 Task: In the  document Volunteerism.doc, select heading and apply ' Italics' Use the "find feature" to find mentioned word and apply Strikethrough in: ' fosters a stronger sense of empathy'
Action: Mouse moved to (323, 184)
Screenshot: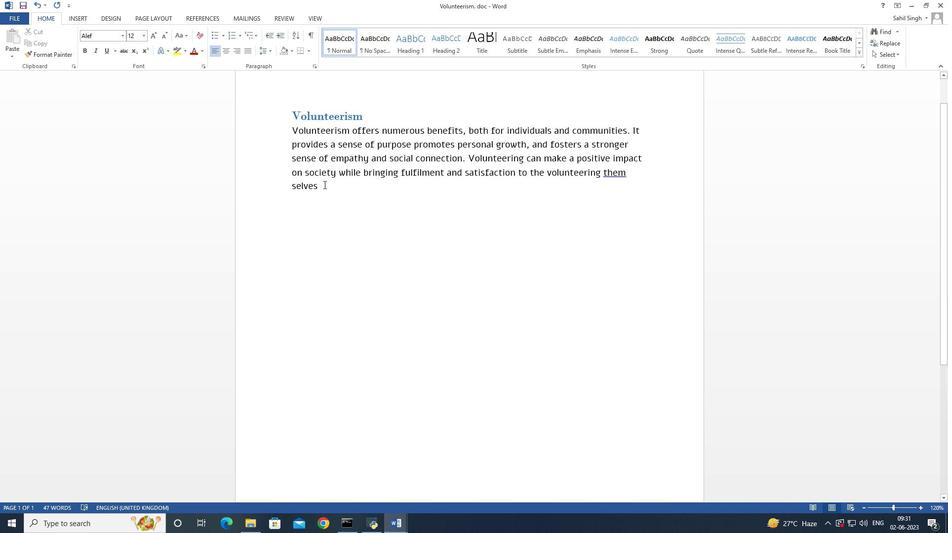 
Action: Mouse pressed left at (323, 184)
Screenshot: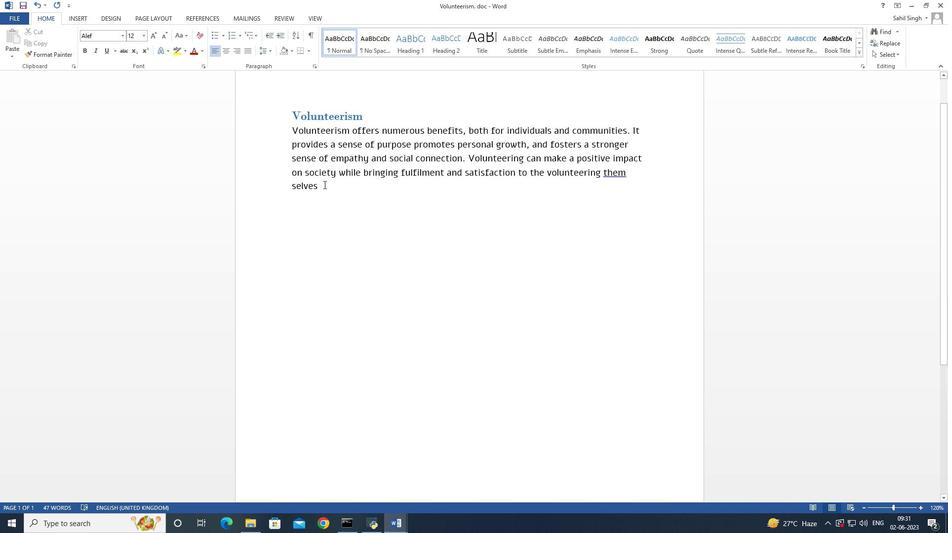 
Action: Mouse moved to (275, 132)
Screenshot: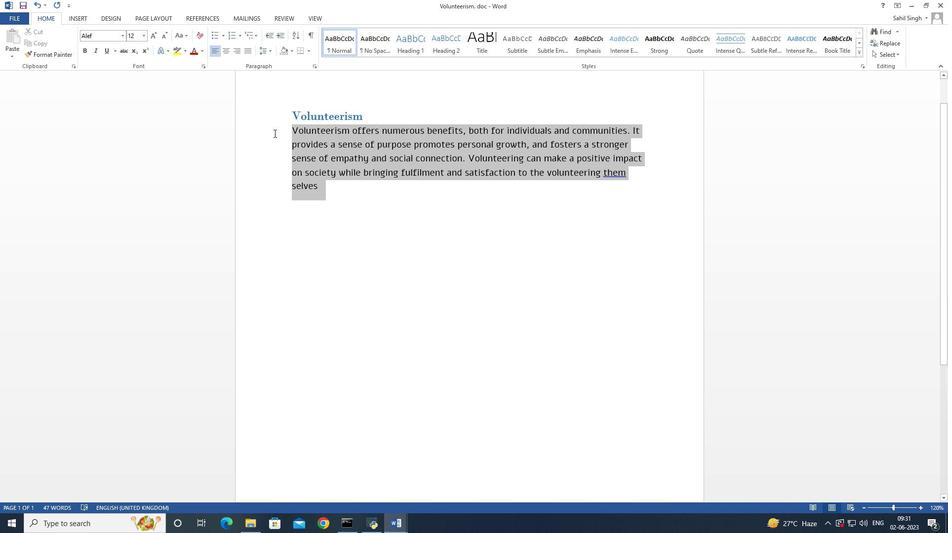 
Action: Key pressed ctrl+F<Key.shift>Fosters<Key.enter>
Screenshot: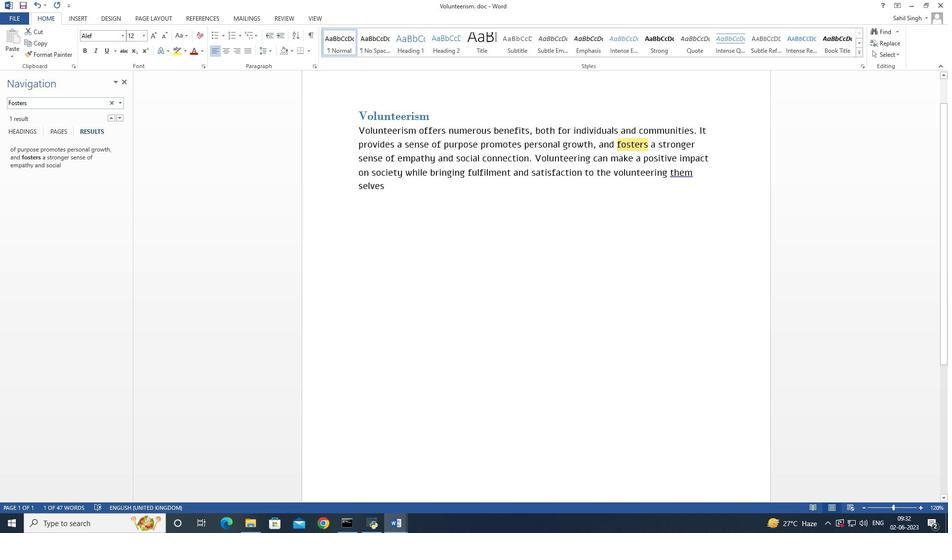 
Action: Mouse moved to (121, 49)
Screenshot: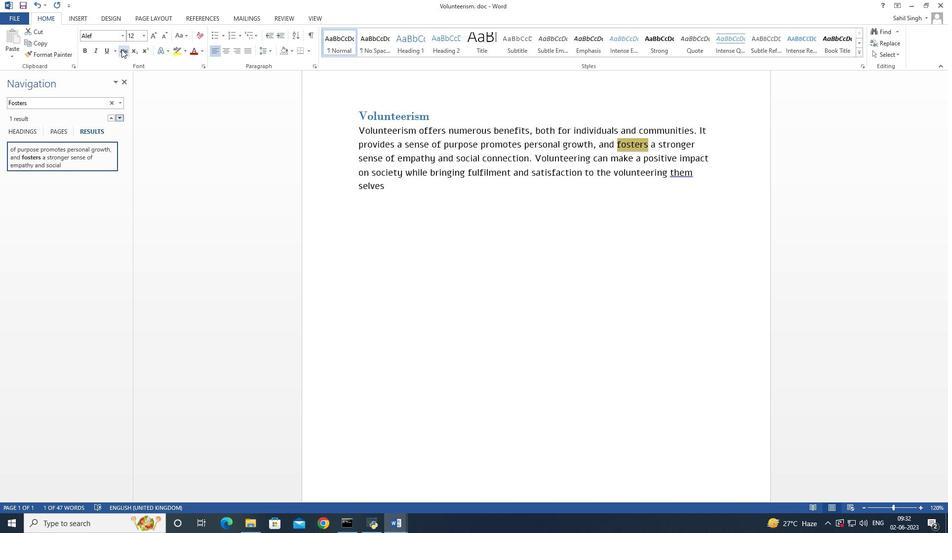
Action: Mouse pressed left at (121, 49)
Screenshot: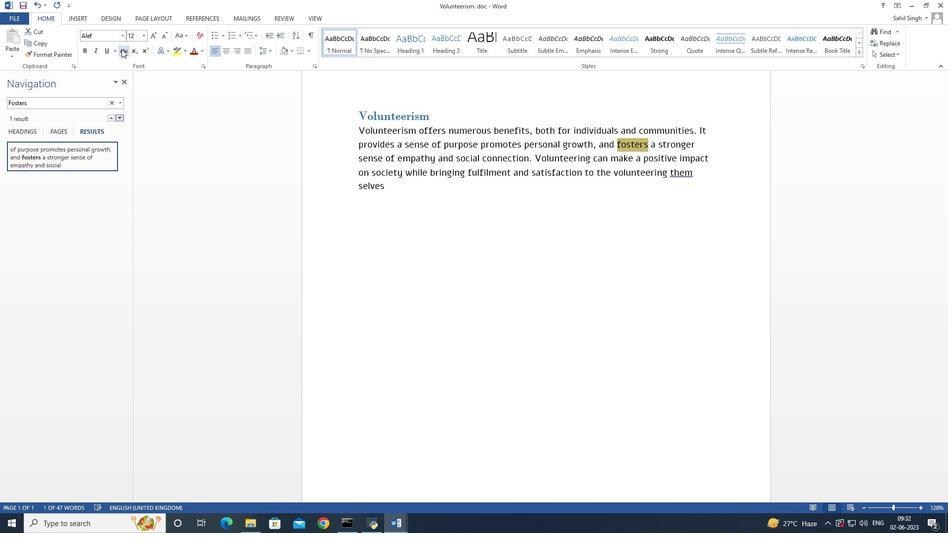 
Action: Mouse moved to (125, 82)
Screenshot: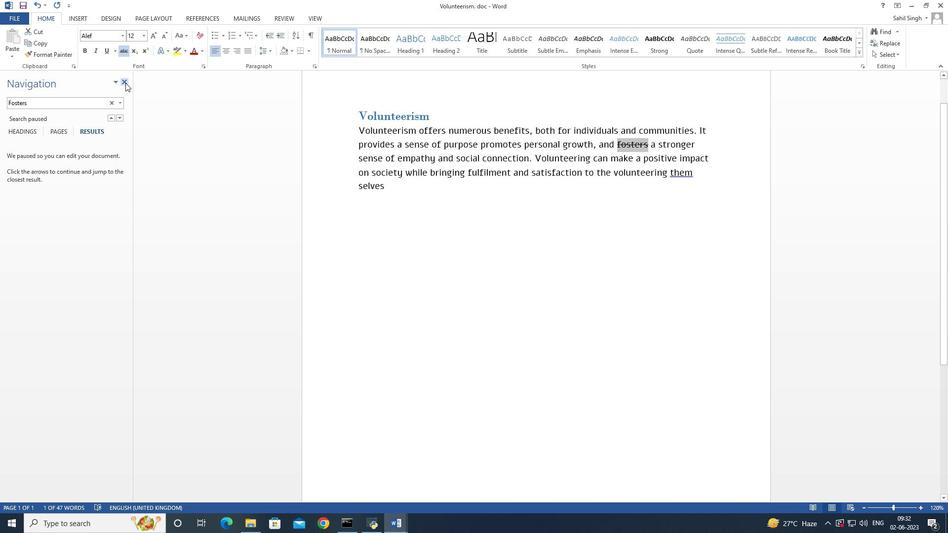 
Action: Mouse pressed left at (125, 82)
Screenshot: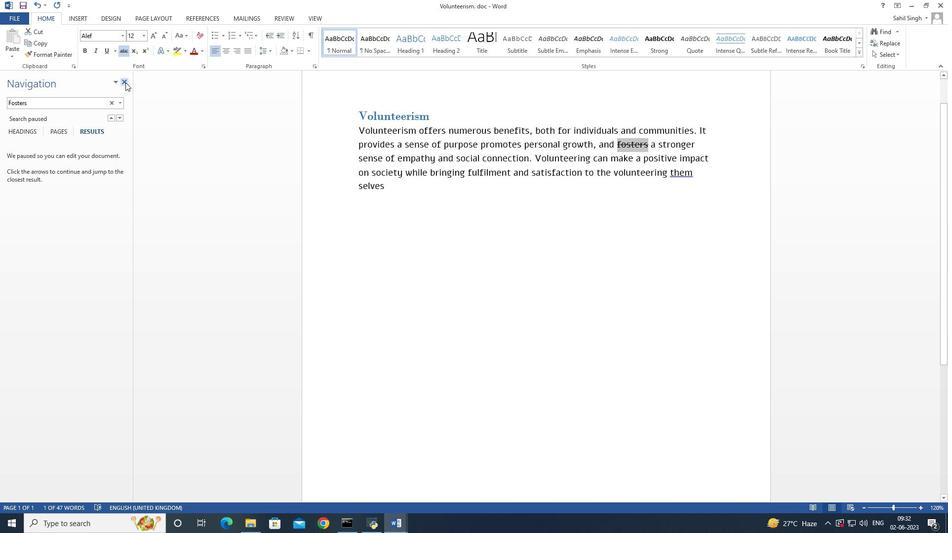 
Action: Mouse moved to (366, 115)
Screenshot: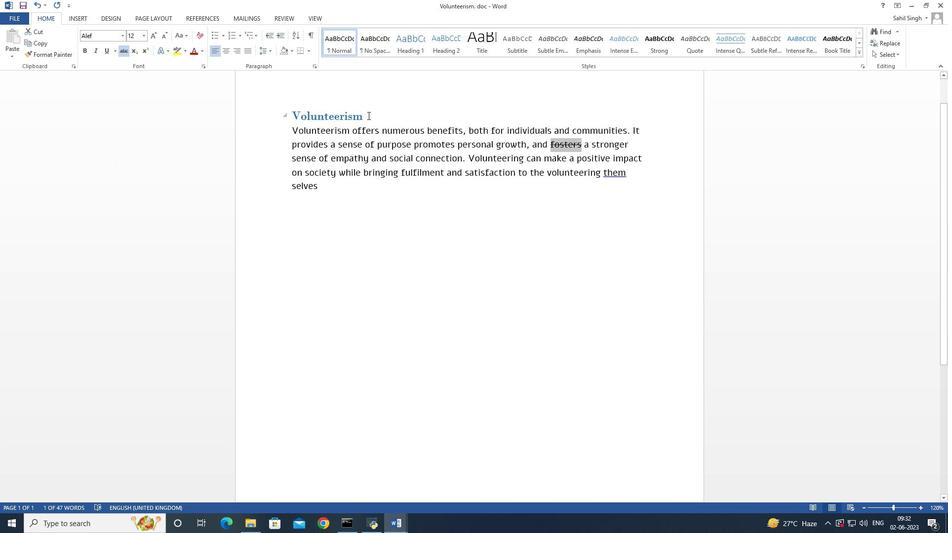 
Action: Mouse pressed left at (366, 115)
Screenshot: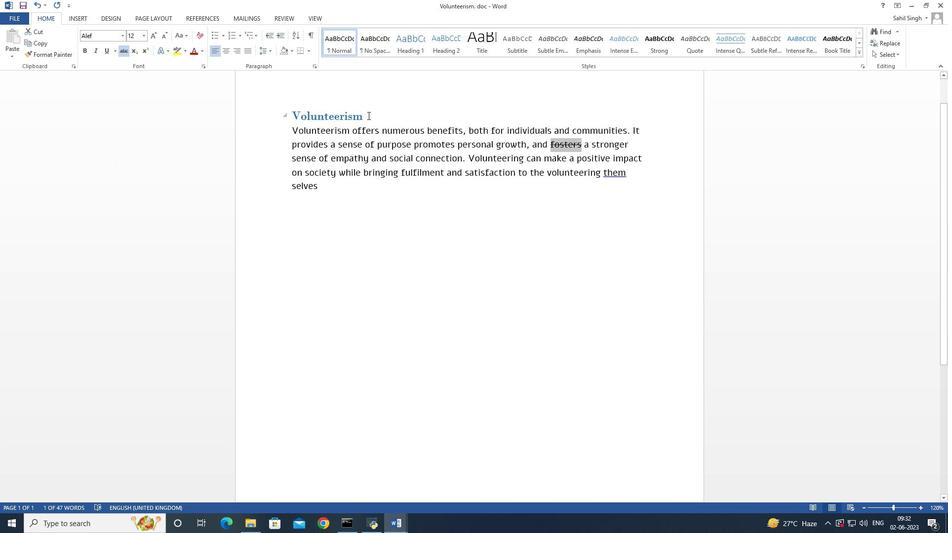 
Action: Mouse moved to (305, 83)
Screenshot: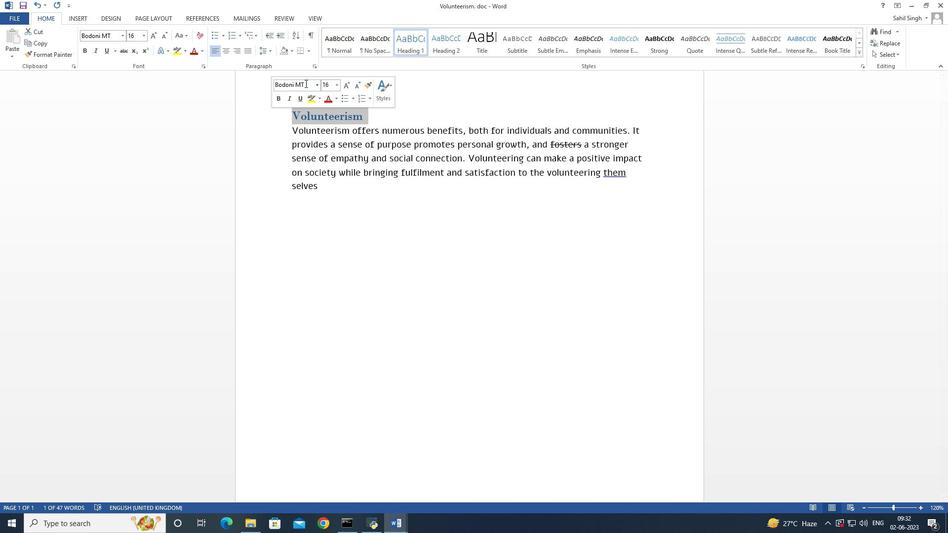 
Action: Mouse pressed left at (305, 83)
Screenshot: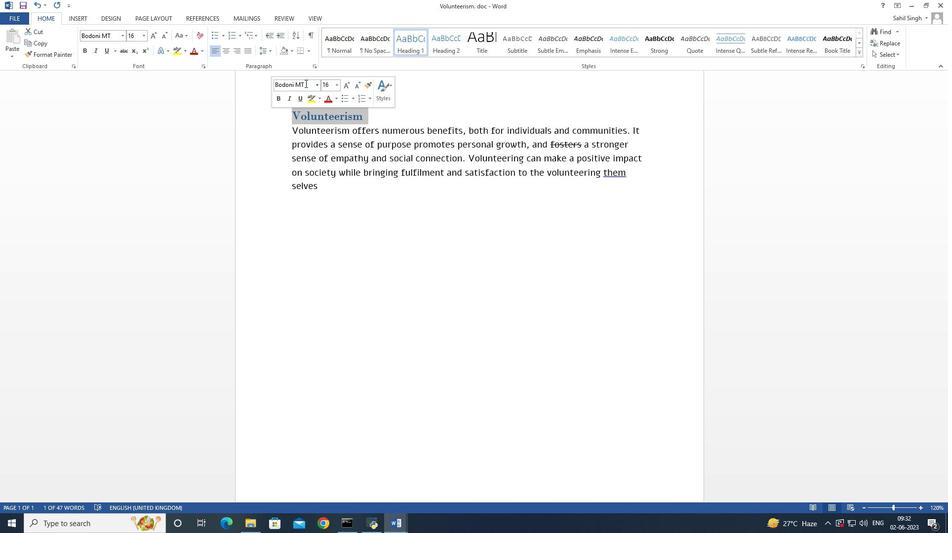 
Action: Mouse moved to (306, 83)
Screenshot: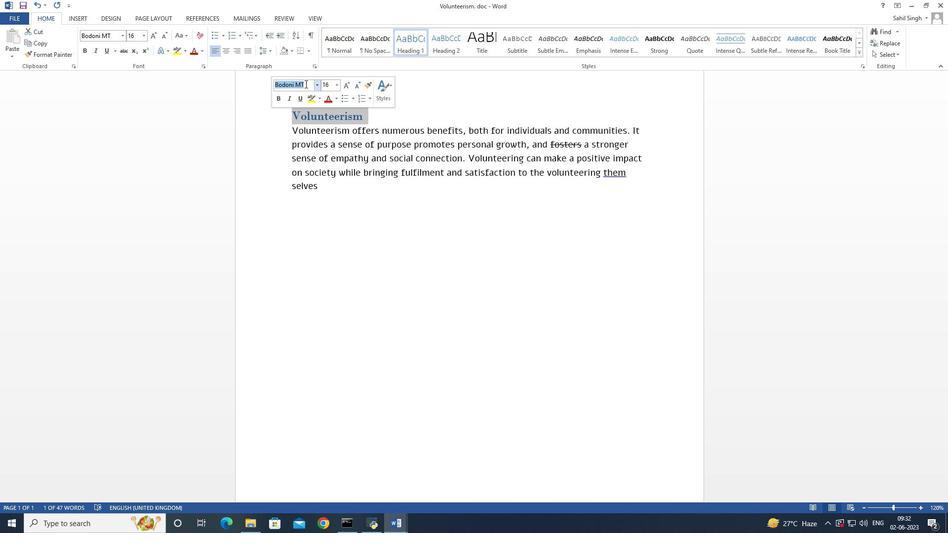 
Action: Key pressed <Key.shift>Italics<Key.enter>
Screenshot: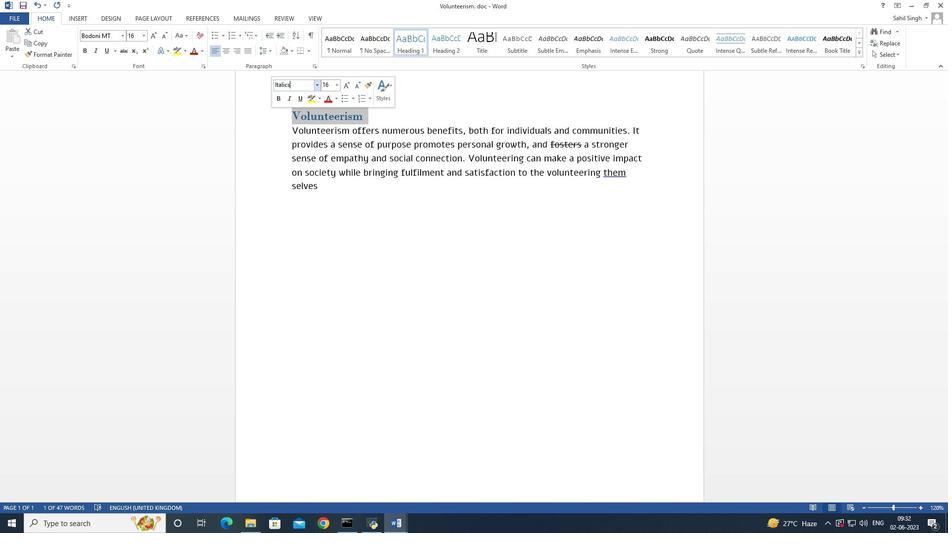 
Action: Mouse moved to (384, 299)
Screenshot: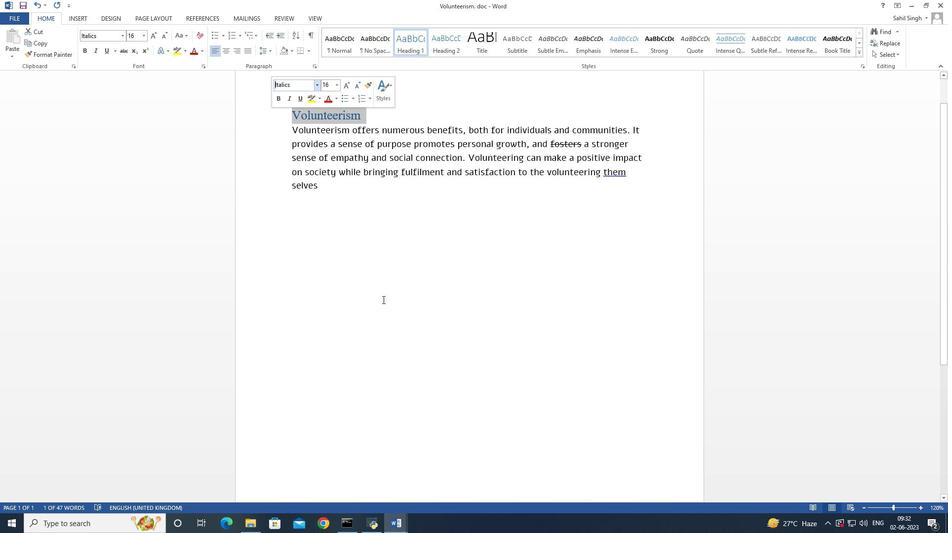 
Action: Mouse pressed left at (384, 299)
Screenshot: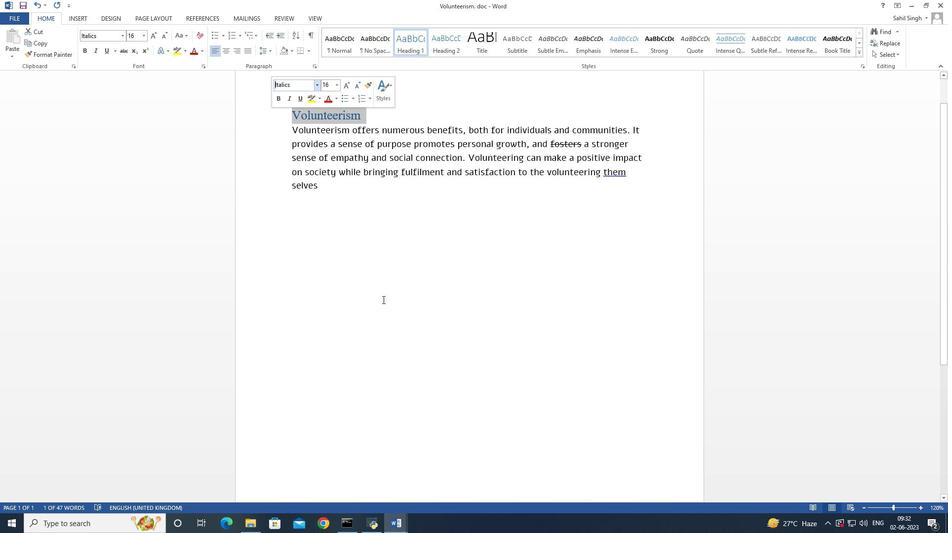 
Action: Mouse moved to (378, 270)
Screenshot: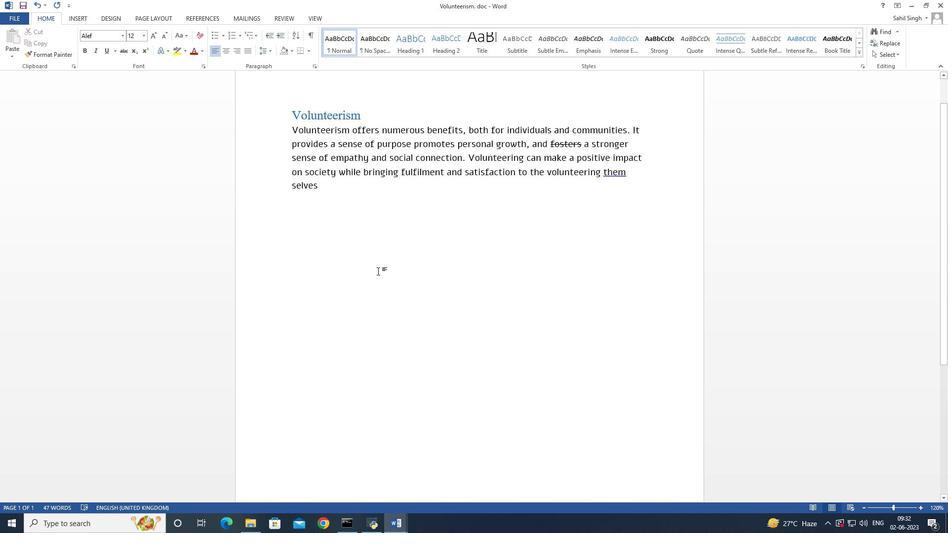 
Action: Mouse scrolled (378, 271) with delta (0, 0)
Screenshot: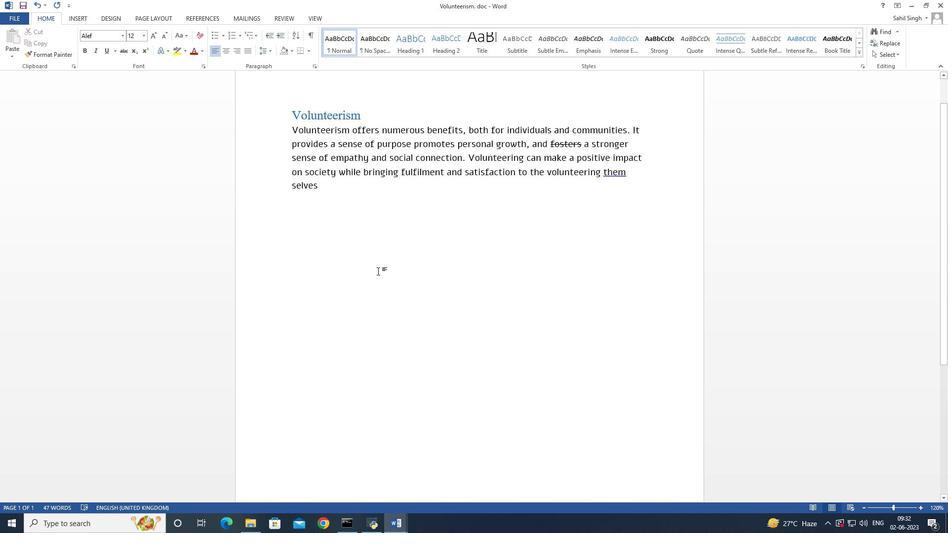 
Action: Mouse moved to (367, 263)
Screenshot: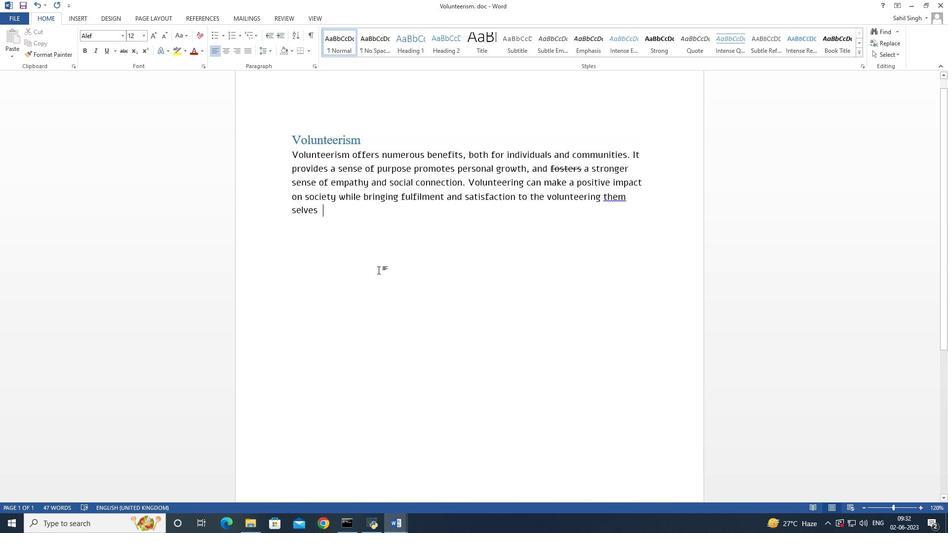 
Action: Mouse scrolled (378, 269) with delta (0, 0)
Screenshot: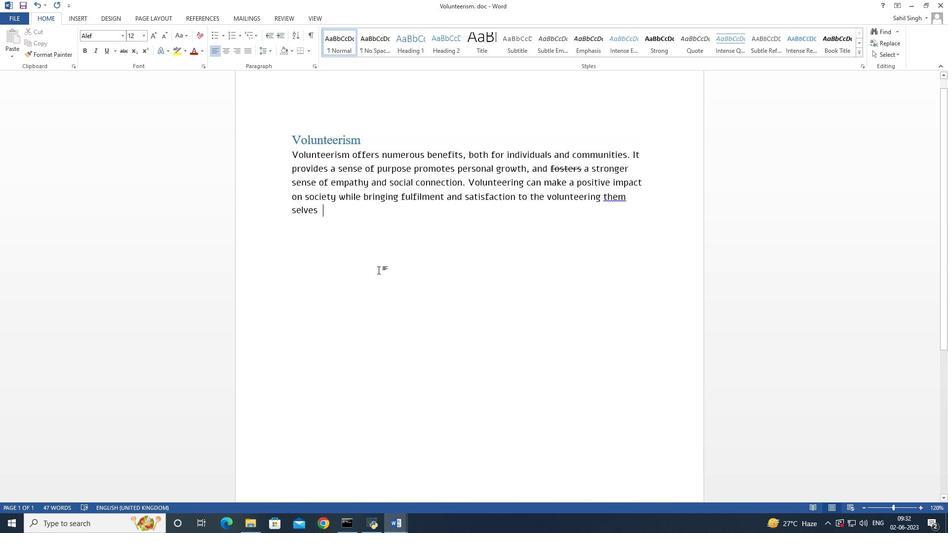 
Action: Mouse moved to (380, 291)
Screenshot: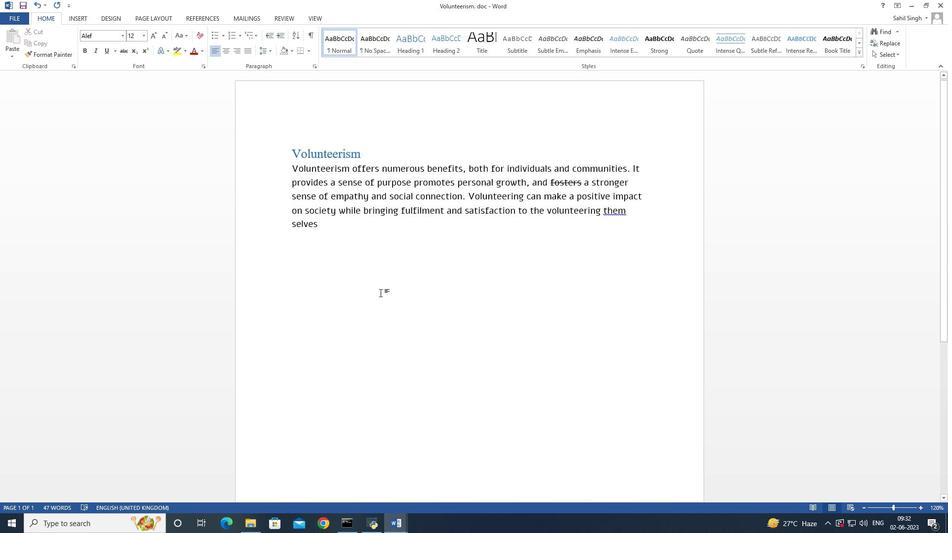 
Action: Mouse scrolled (380, 291) with delta (0, 0)
Screenshot: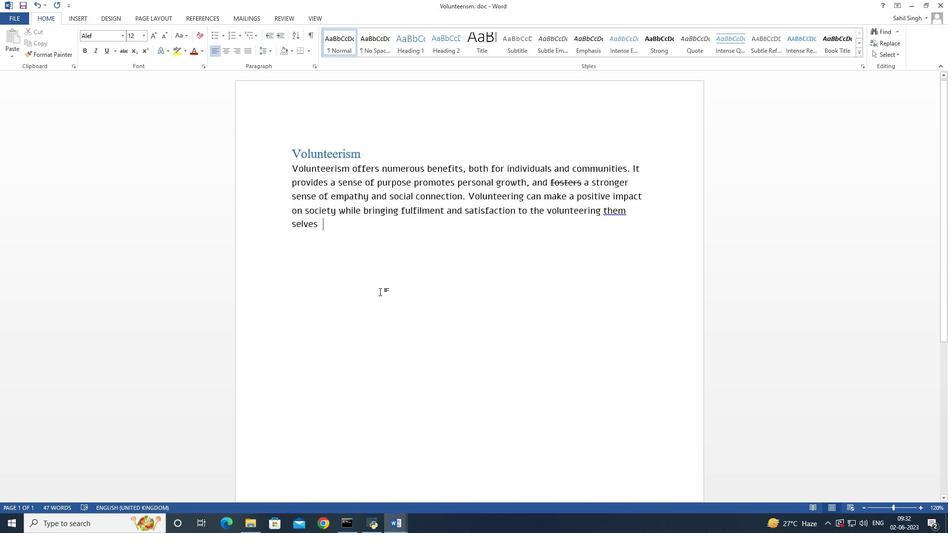 
Action: Mouse scrolled (380, 291) with delta (0, 0)
Screenshot: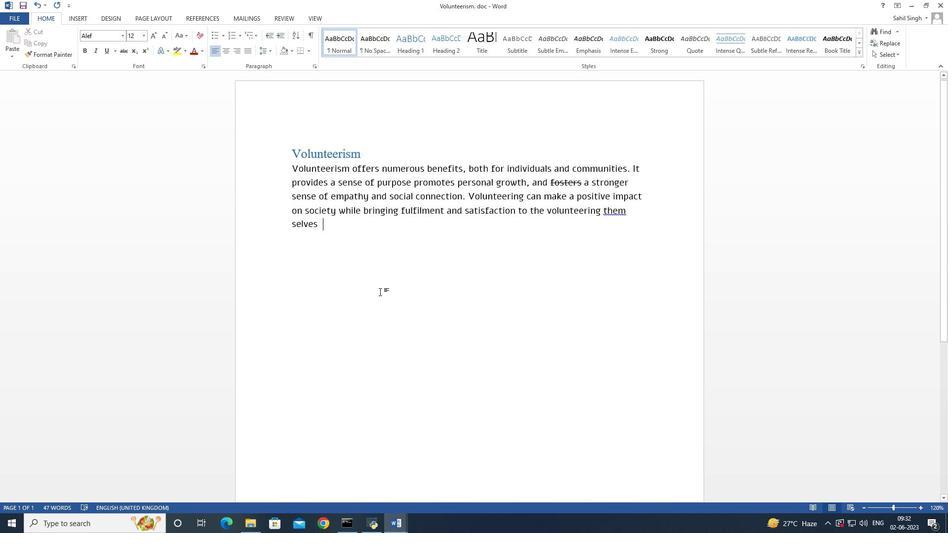 
Action: Mouse scrolled (380, 291) with delta (0, 0)
Screenshot: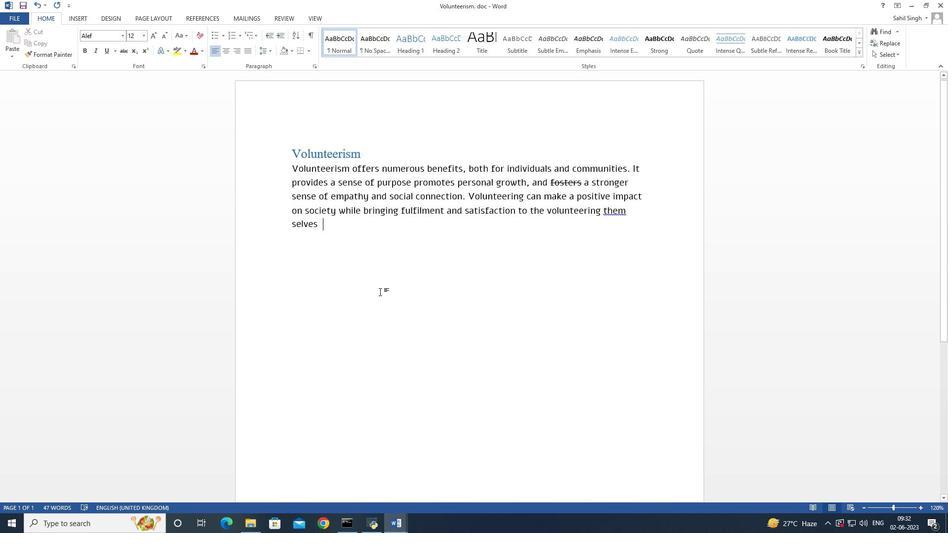 
Action: Mouse moved to (380, 271)
Screenshot: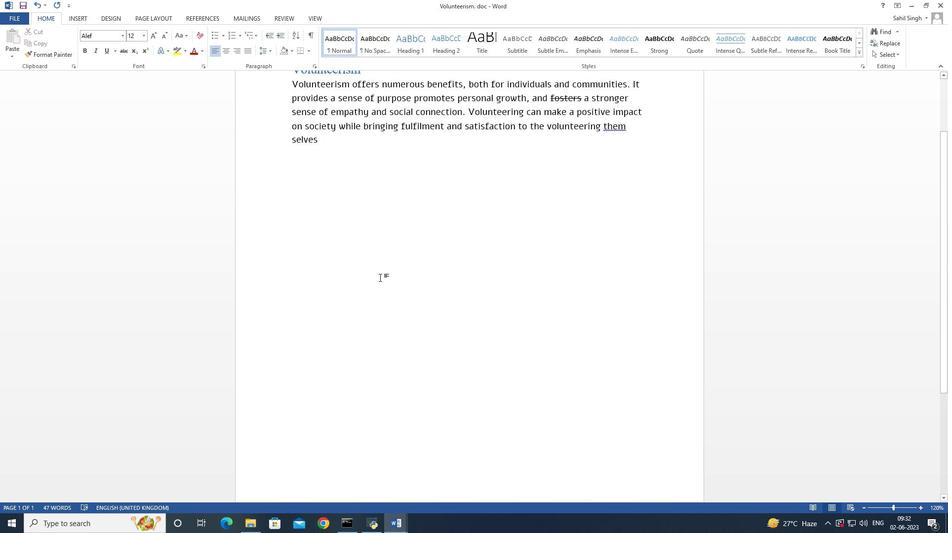 
Action: Mouse scrolled (380, 271) with delta (0, 0)
Screenshot: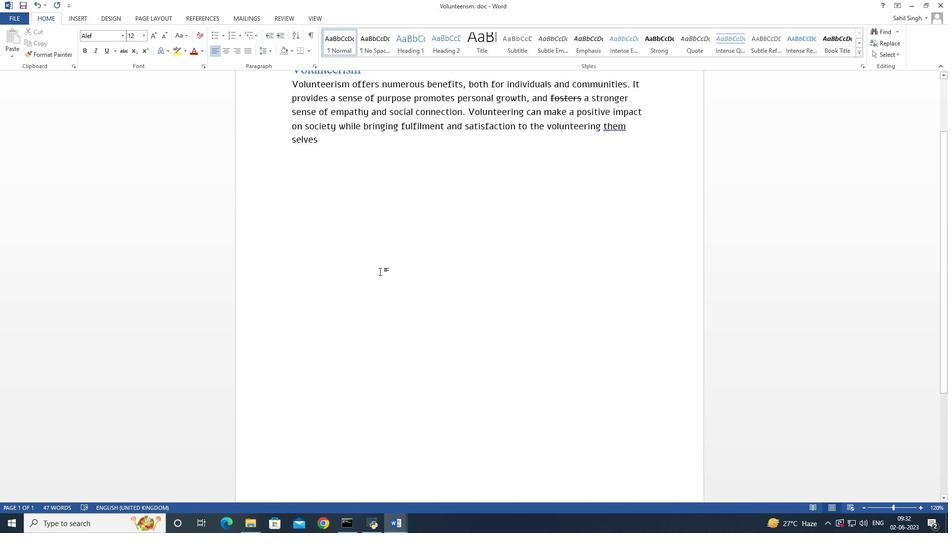 
Action: Mouse moved to (381, 271)
Screenshot: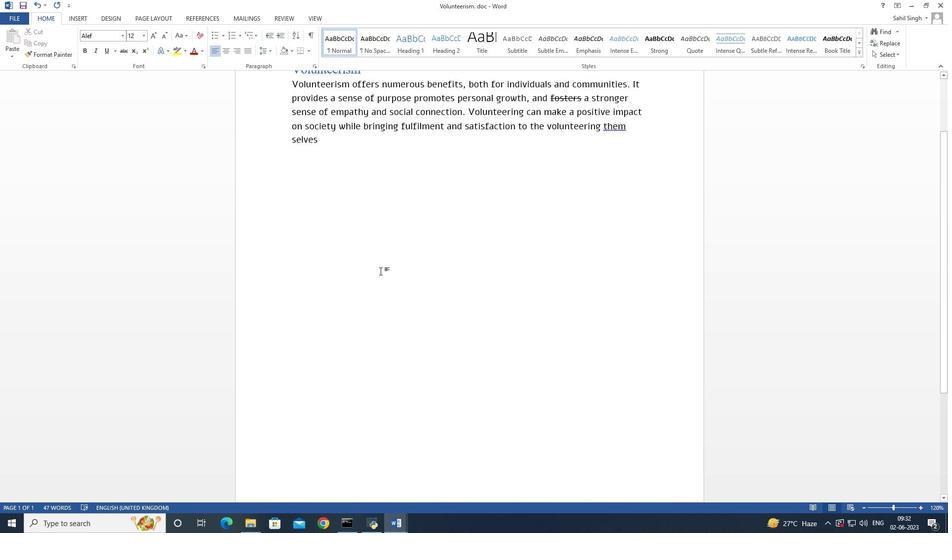 
Action: Mouse scrolled (381, 271) with delta (0, 0)
Screenshot: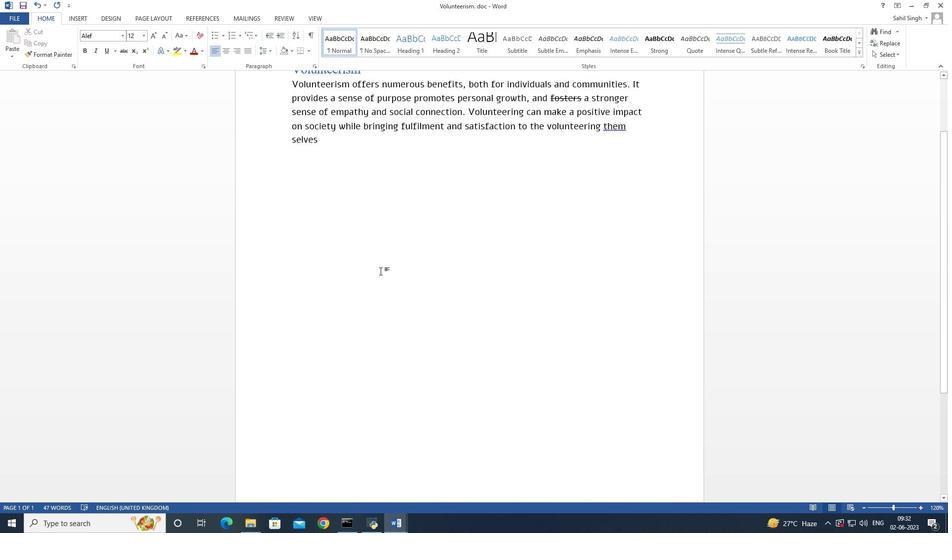 
Action: Mouse moved to (385, 282)
Screenshot: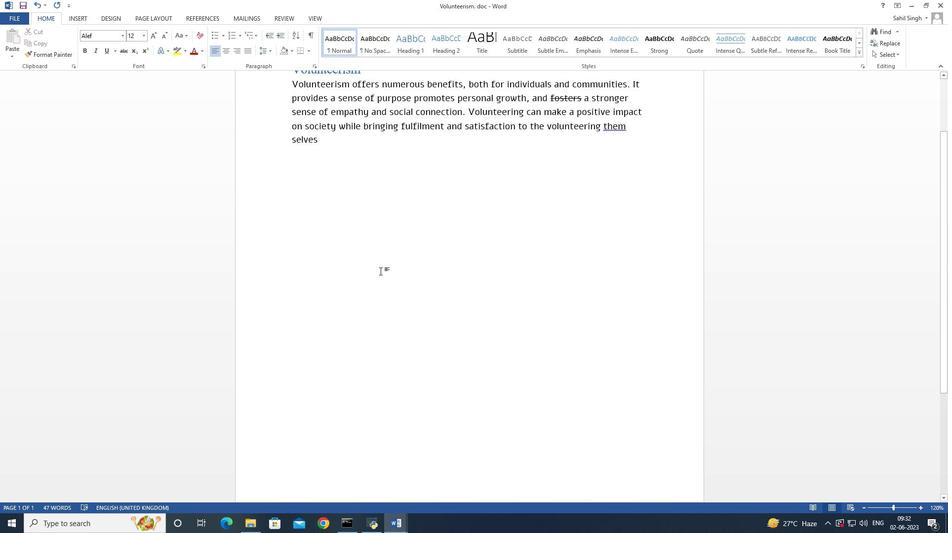 
Action: Mouse scrolled (381, 273) with delta (0, 0)
Screenshot: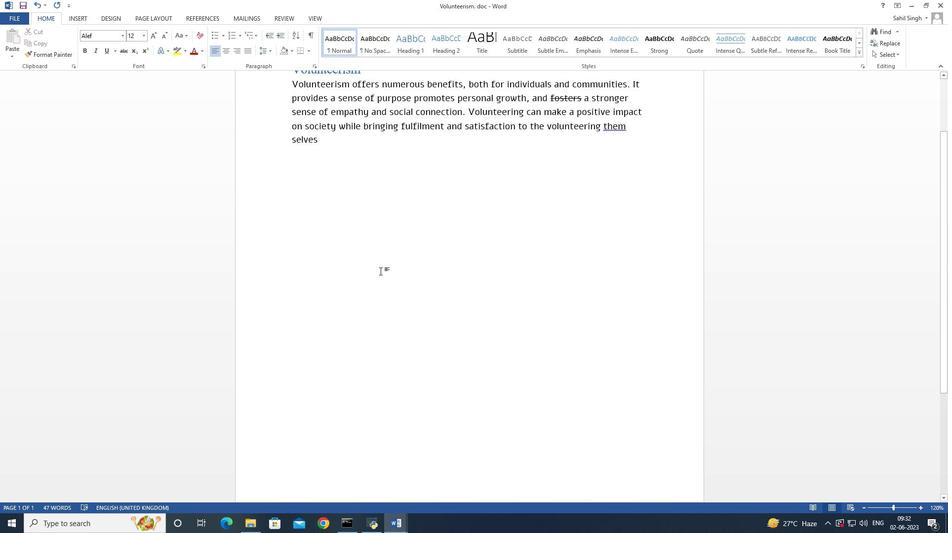 
Action: Mouse moved to (385, 283)
Screenshot: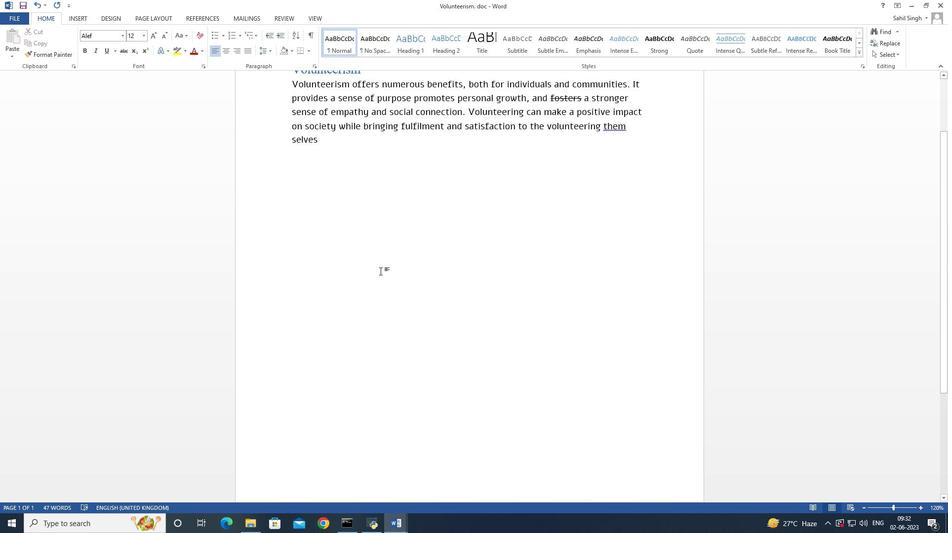 
Action: Mouse scrolled (384, 280) with delta (0, 0)
Screenshot: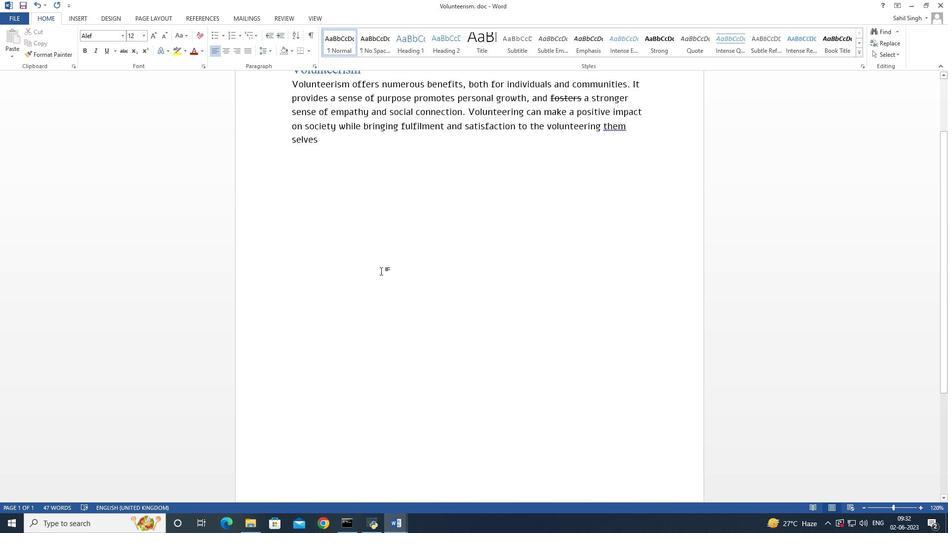 
Action: Mouse moved to (387, 284)
Screenshot: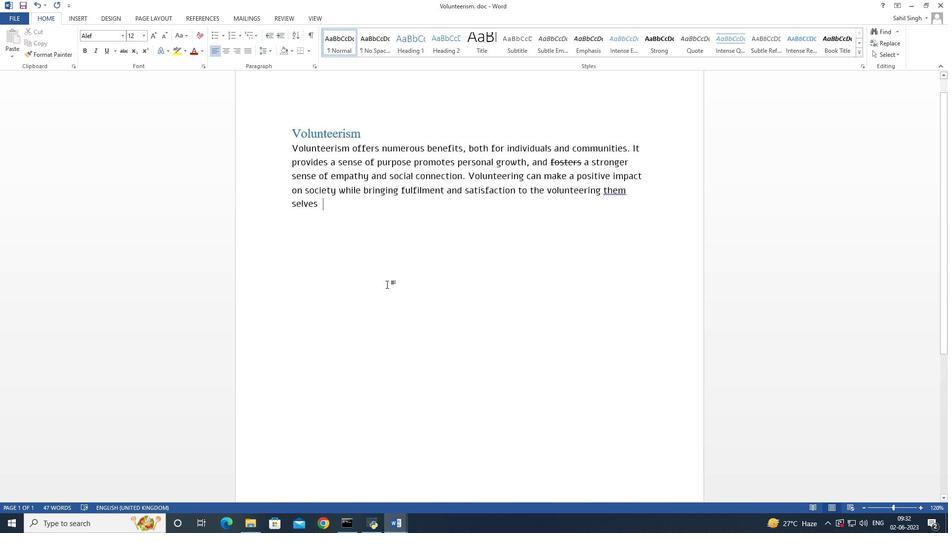 
